 Task: Create Workspace Financial Analysis and Planning Workspace description Coordinate and manage company-wide cultural awareness and sensitivity training. Workspace type Marketing 
Action: Mouse moved to (295, 71)
Screenshot: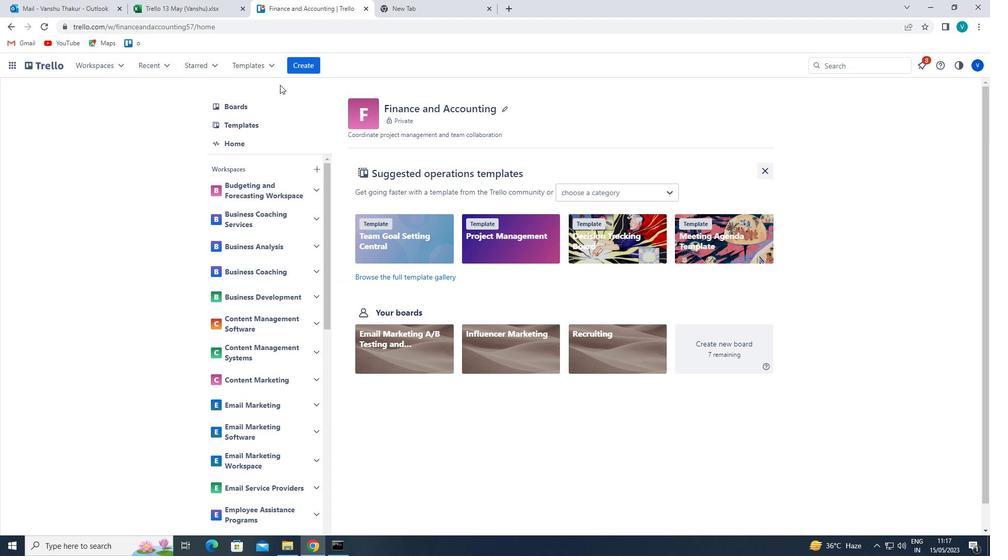 
Action: Mouse pressed left at (295, 71)
Screenshot: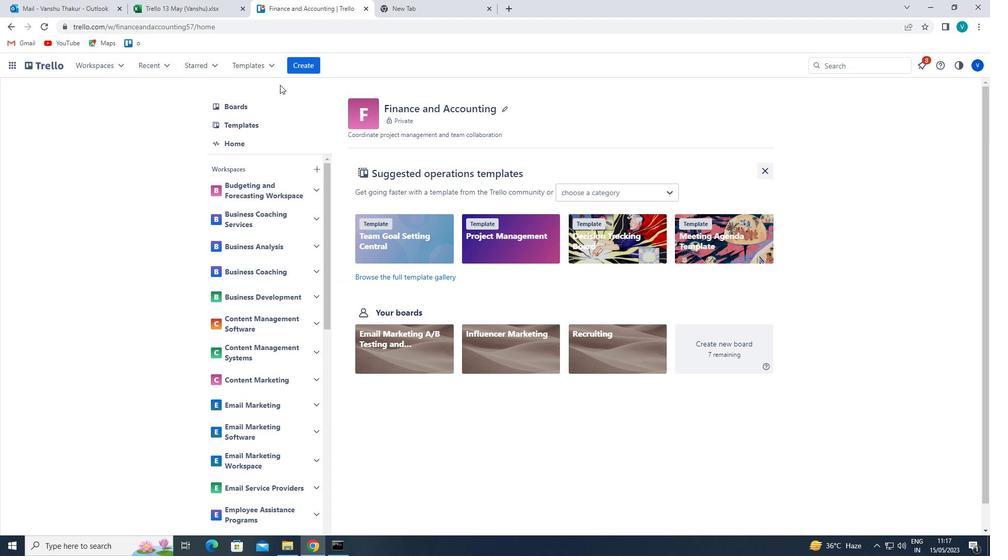 
Action: Mouse moved to (317, 168)
Screenshot: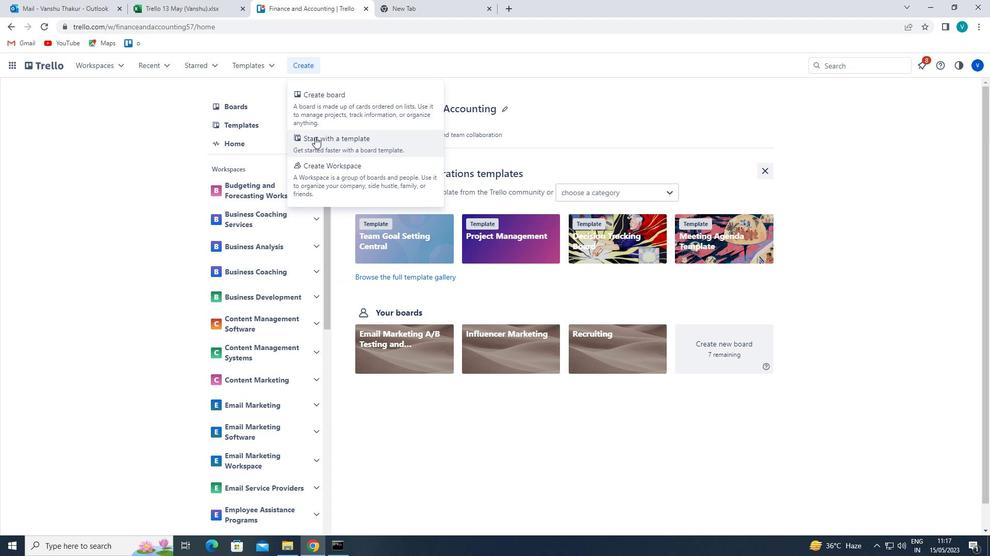 
Action: Mouse pressed left at (317, 168)
Screenshot: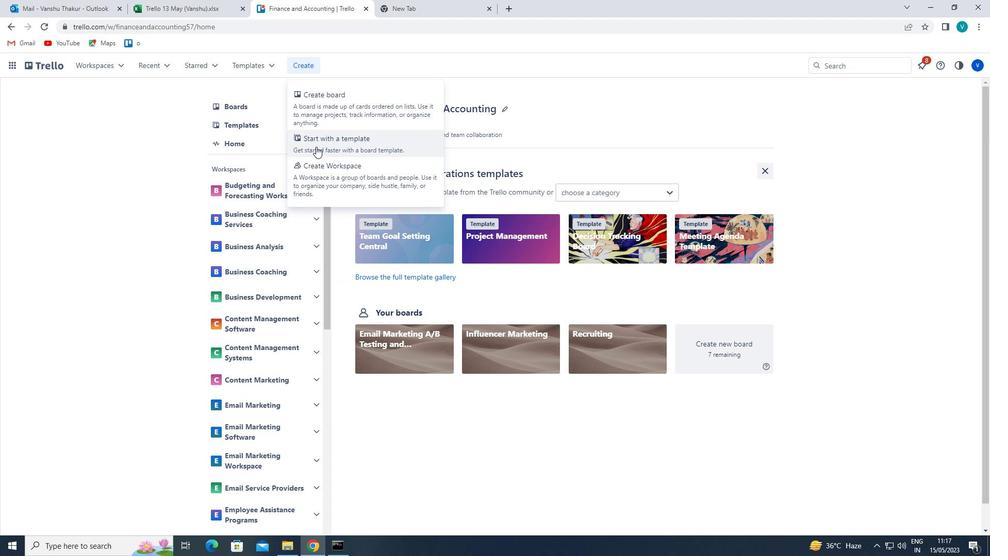 
Action: Mouse moved to (319, 200)
Screenshot: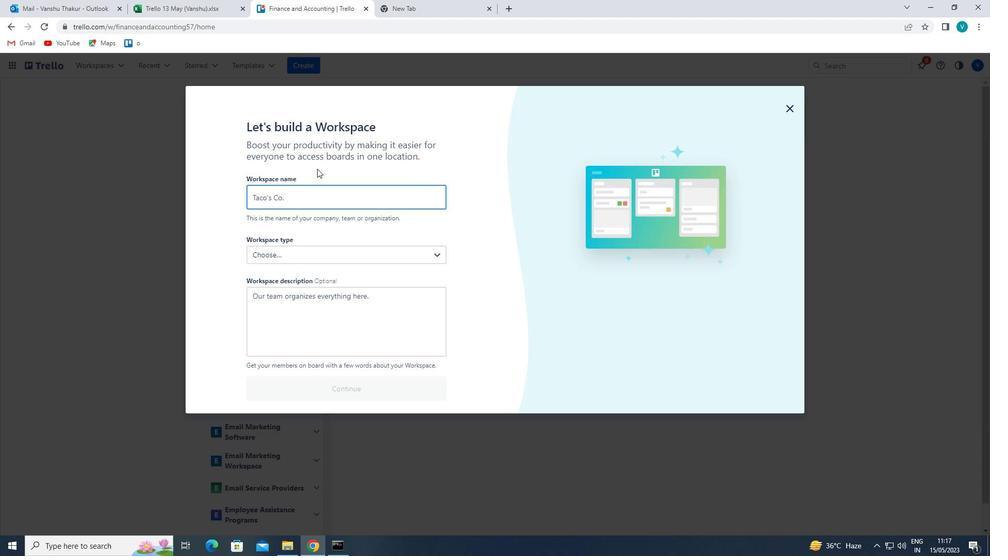 
Action: Mouse pressed left at (319, 200)
Screenshot: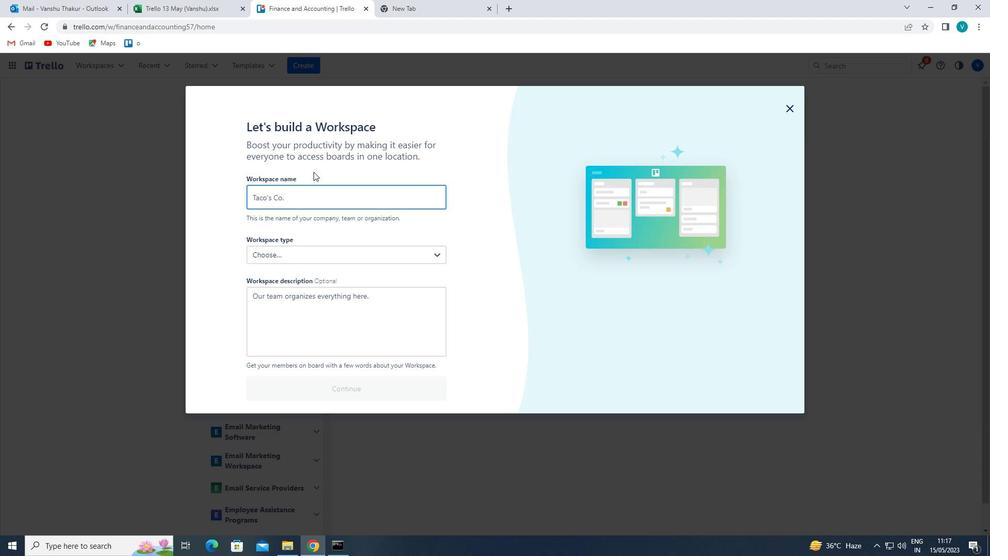 
Action: Mouse moved to (320, 200)
Screenshot: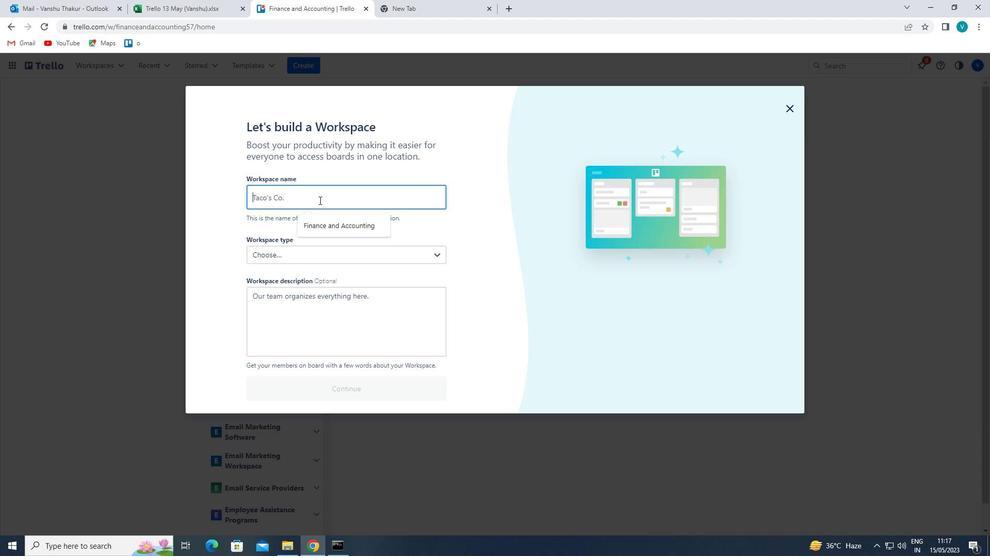 
Action: Key pressed <Key.shift>FINANCIAL<Key.space><Key.shift>ANALYSIS<Key.space>AND<Key.space><Key.shift>PLANNING<Key.space><Key.shift>
Screenshot: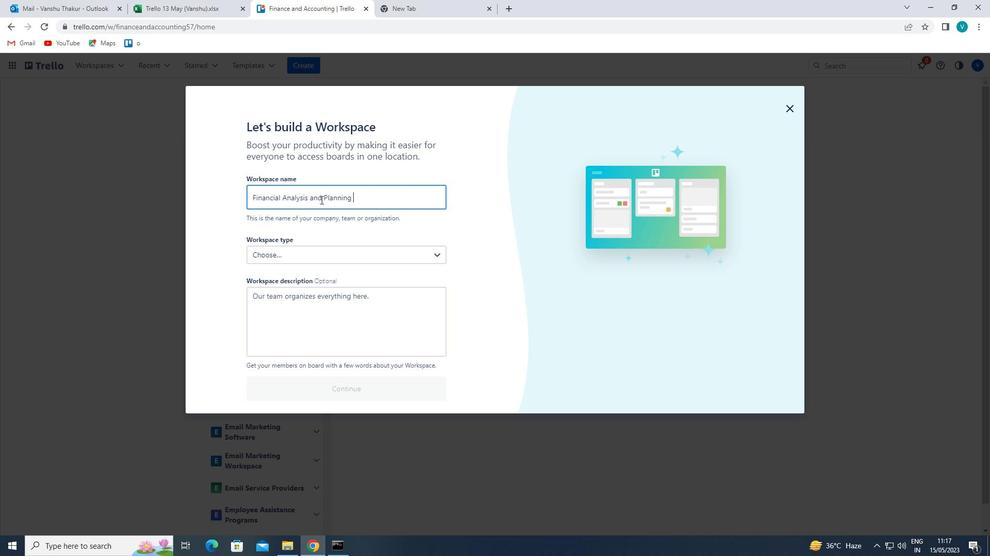 
Action: Mouse moved to (291, 250)
Screenshot: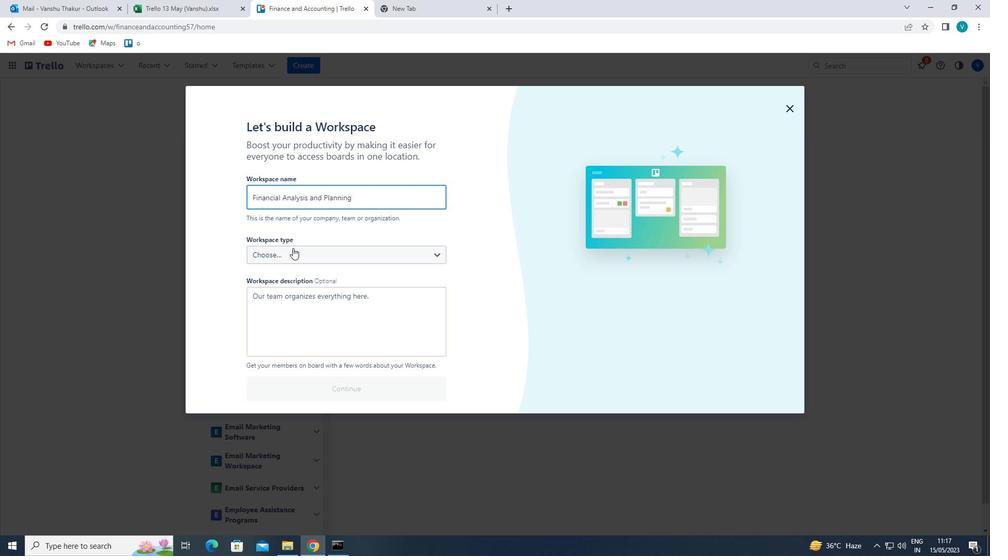 
Action: Mouse pressed left at (291, 250)
Screenshot: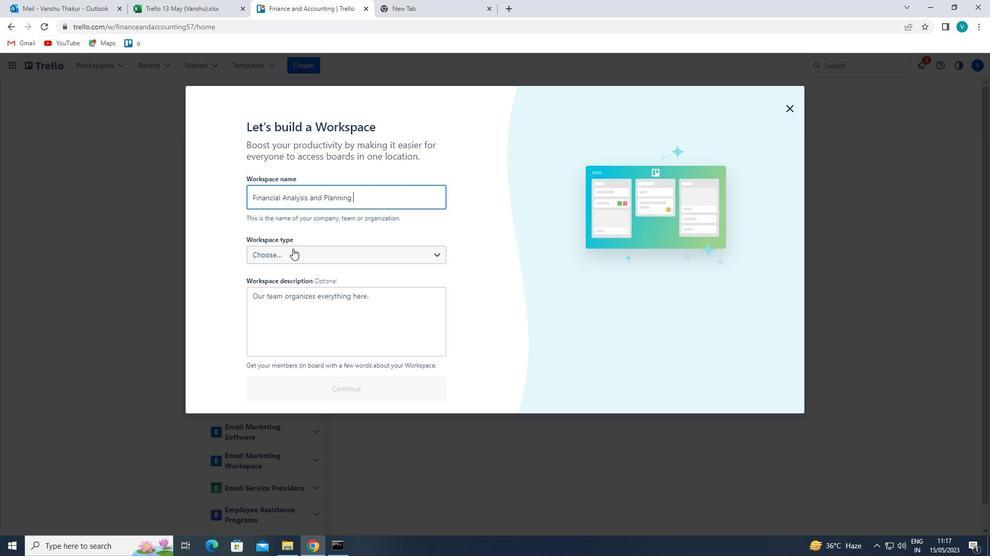 
Action: Mouse moved to (283, 373)
Screenshot: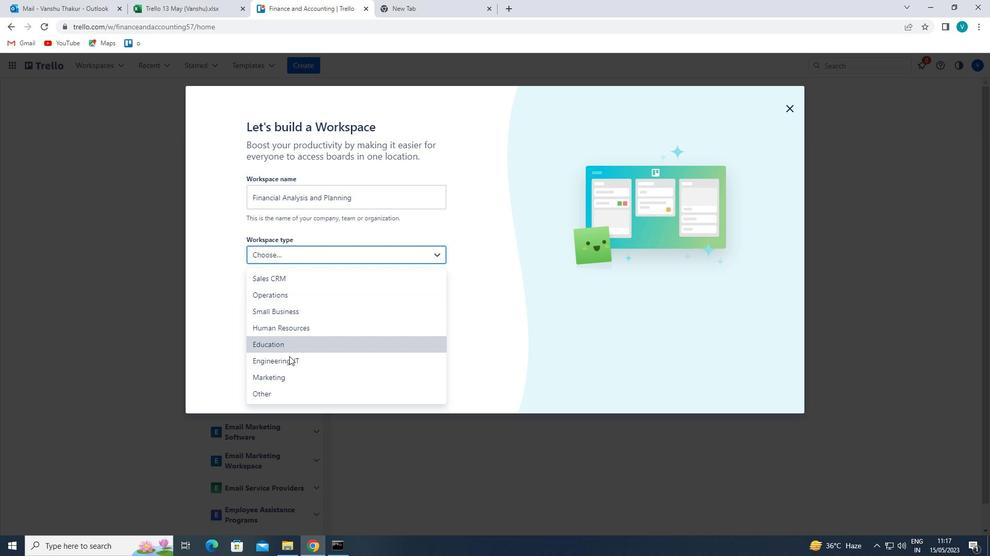 
Action: Mouse pressed left at (283, 373)
Screenshot: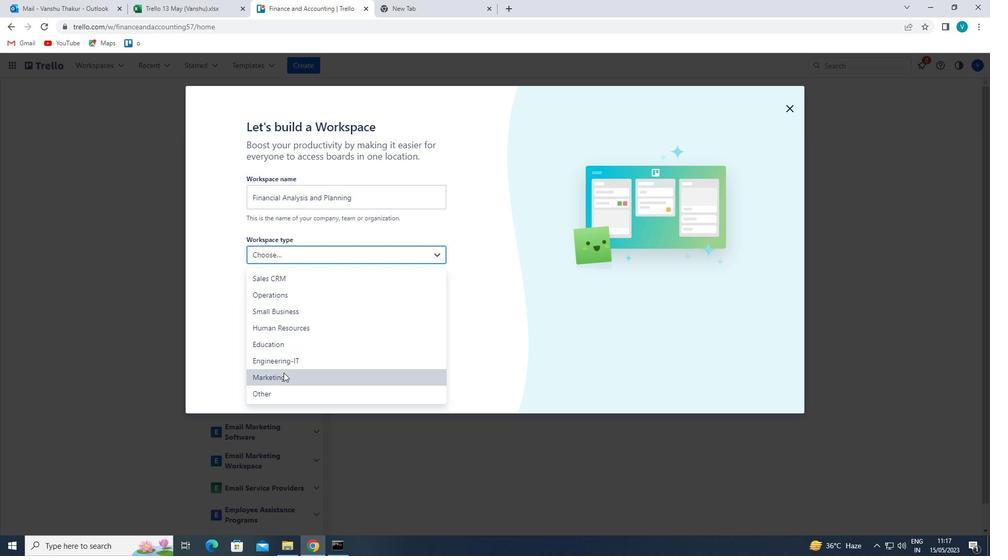 
Action: Mouse moved to (309, 333)
Screenshot: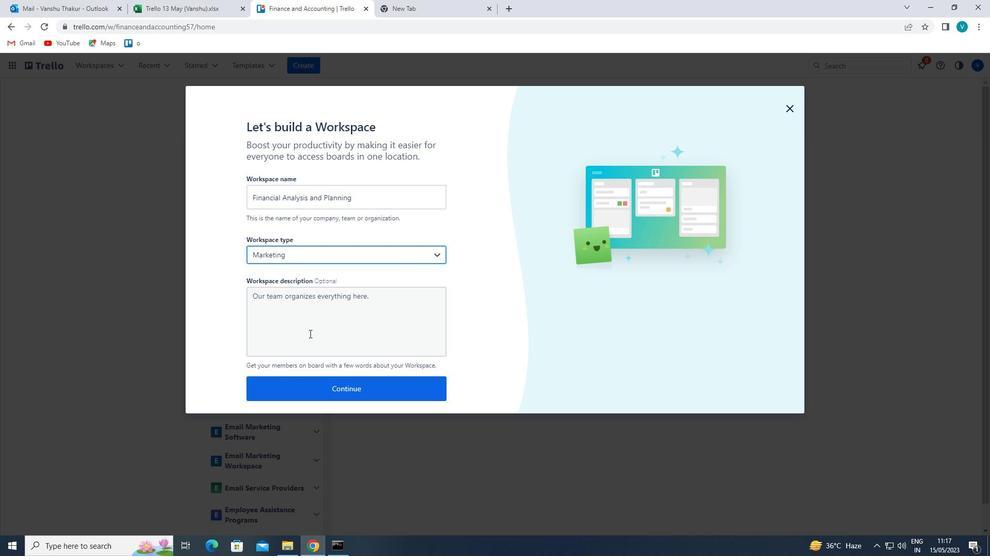 
Action: Mouse pressed left at (309, 333)
Screenshot: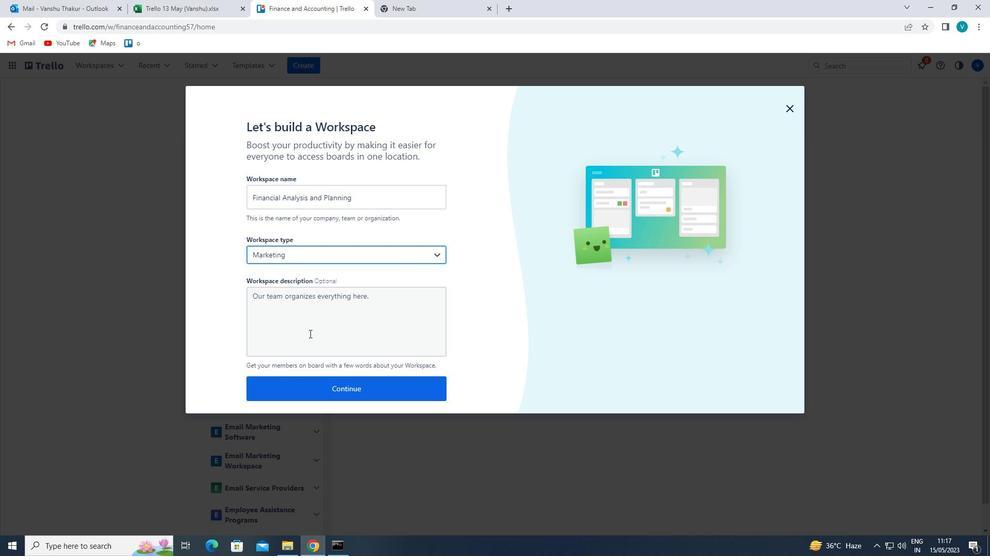 
Action: Key pressed <Key.shift>COORDINATE<Key.space>AND<Key.space>MANAGE<Key.space>COMPANY-WIDE<Key.space>CULTURAL<Key.space>AWARENESS<Key.space>AND<Key.space>SENSITIVITY<Key.space>TRAINING
Screenshot: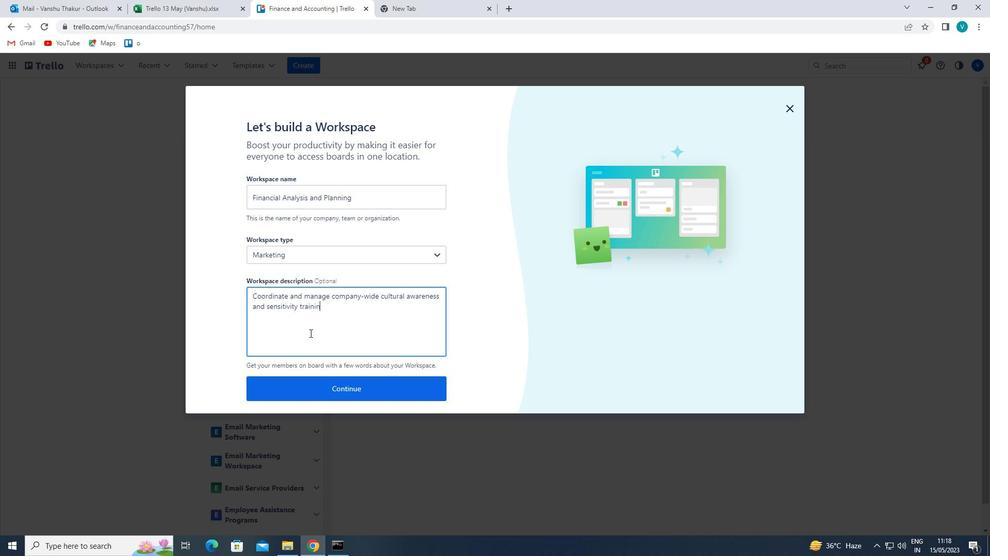 
Action: Mouse moved to (292, 392)
Screenshot: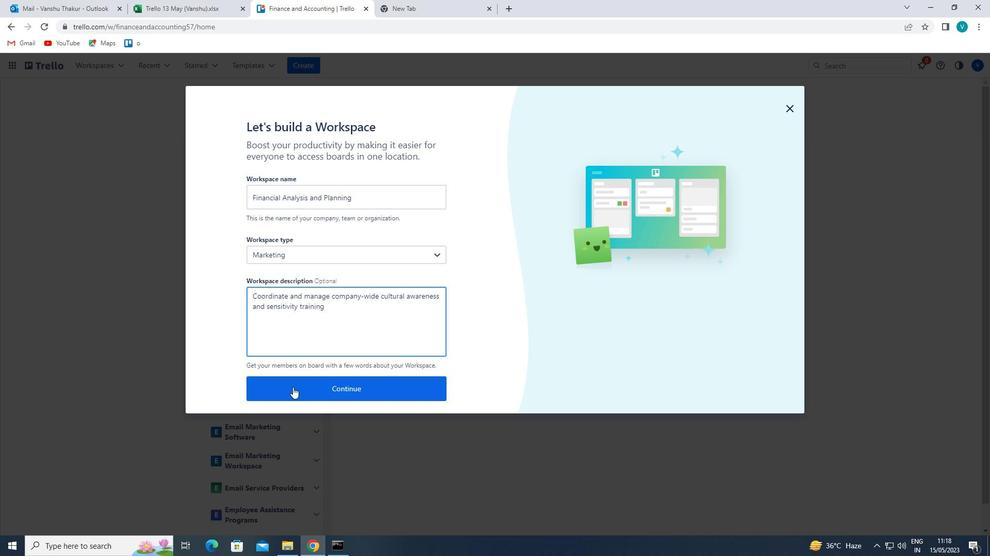 
Action: Mouse pressed left at (292, 392)
Screenshot: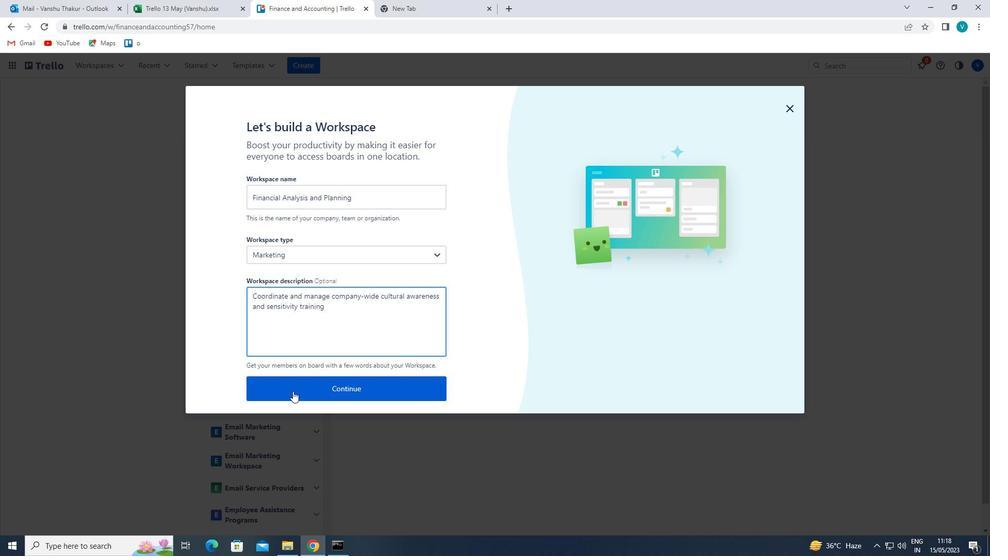 
